 Task: Create a due date automation trigger when advanced on, on the tuesday before a card is due add content with a description containing resume at 11:00 AM.
Action: Mouse moved to (970, 71)
Screenshot: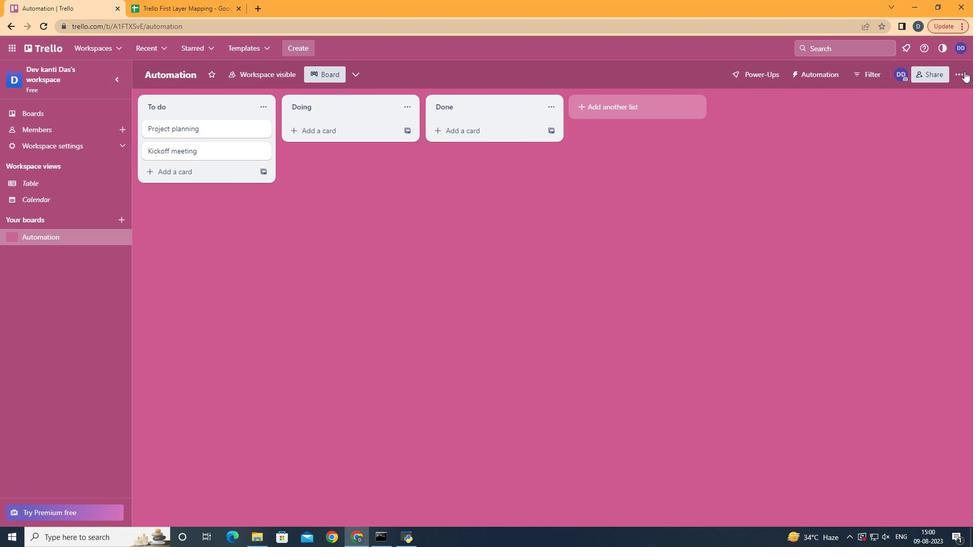 
Action: Mouse pressed left at (970, 71)
Screenshot: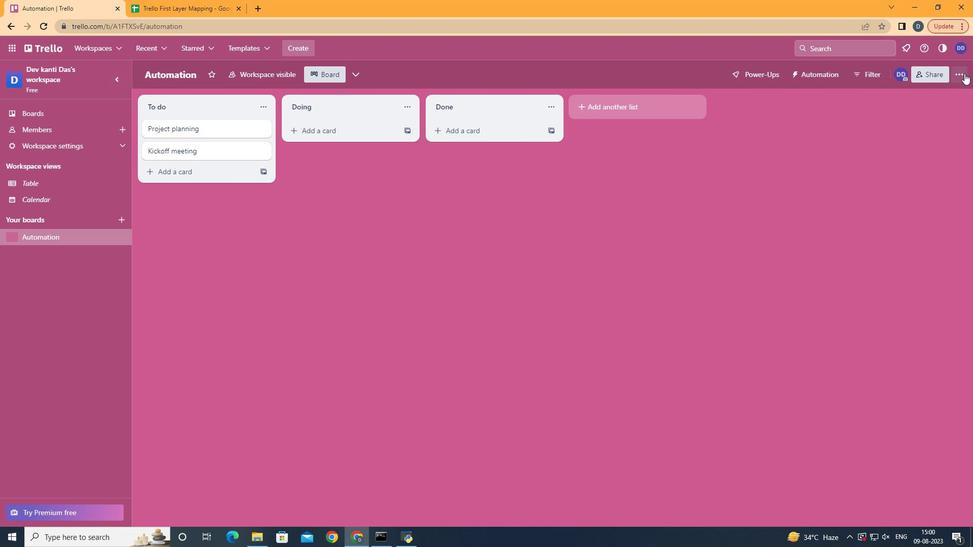 
Action: Mouse moved to (970, 78)
Screenshot: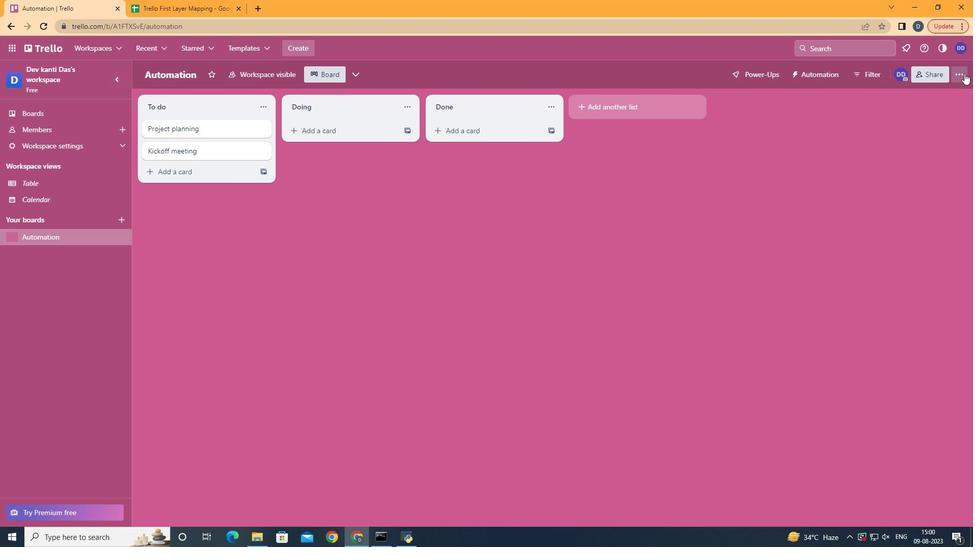 
Action: Mouse pressed left at (970, 78)
Screenshot: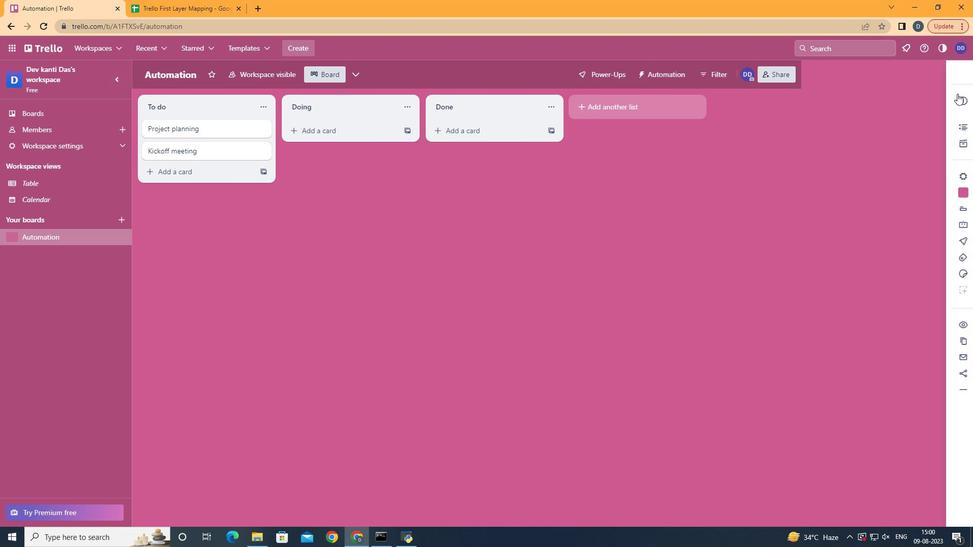 
Action: Mouse moved to (889, 228)
Screenshot: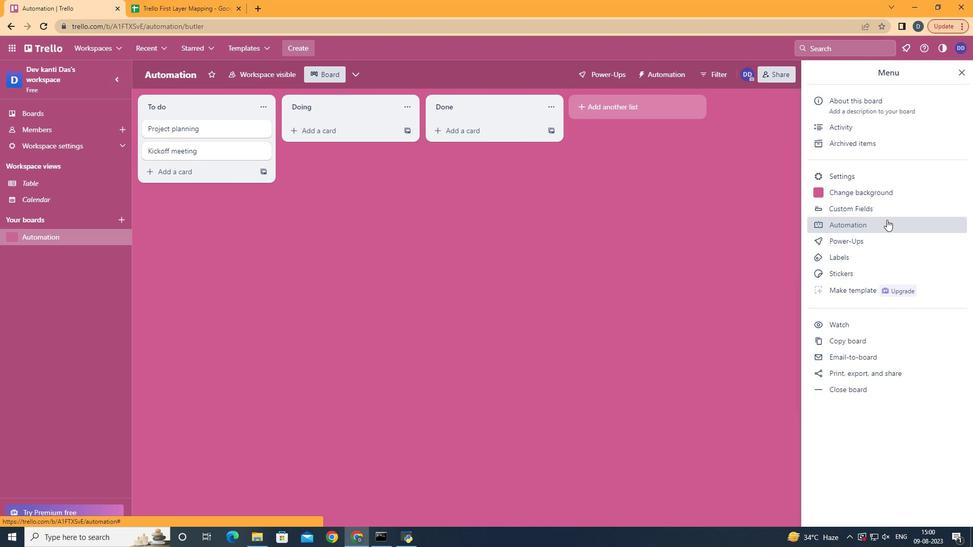 
Action: Mouse pressed left at (889, 228)
Screenshot: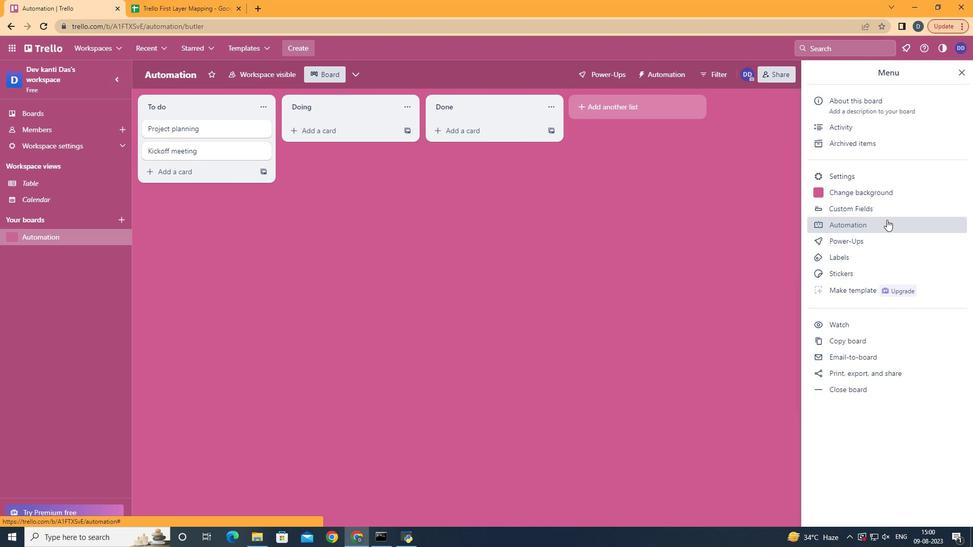 
Action: Mouse moved to (204, 214)
Screenshot: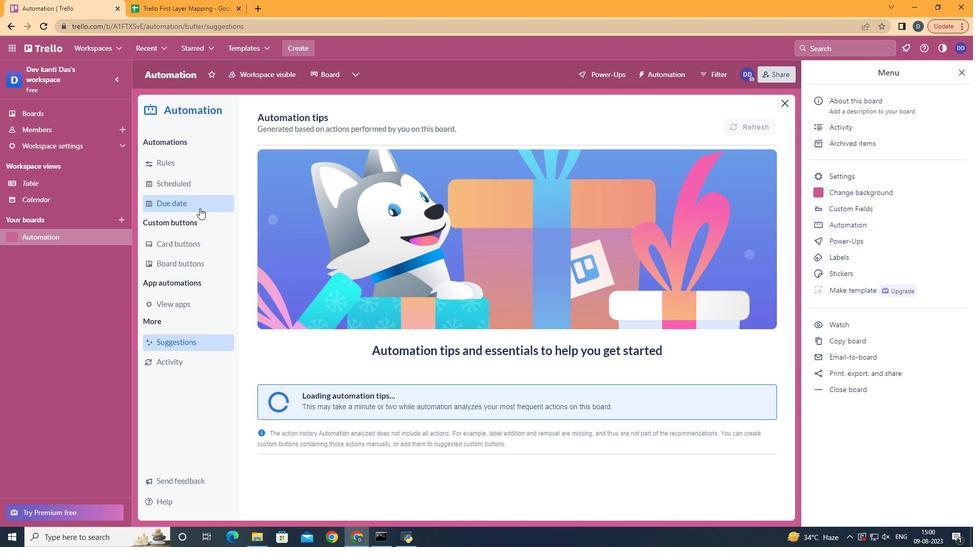 
Action: Mouse pressed left at (204, 214)
Screenshot: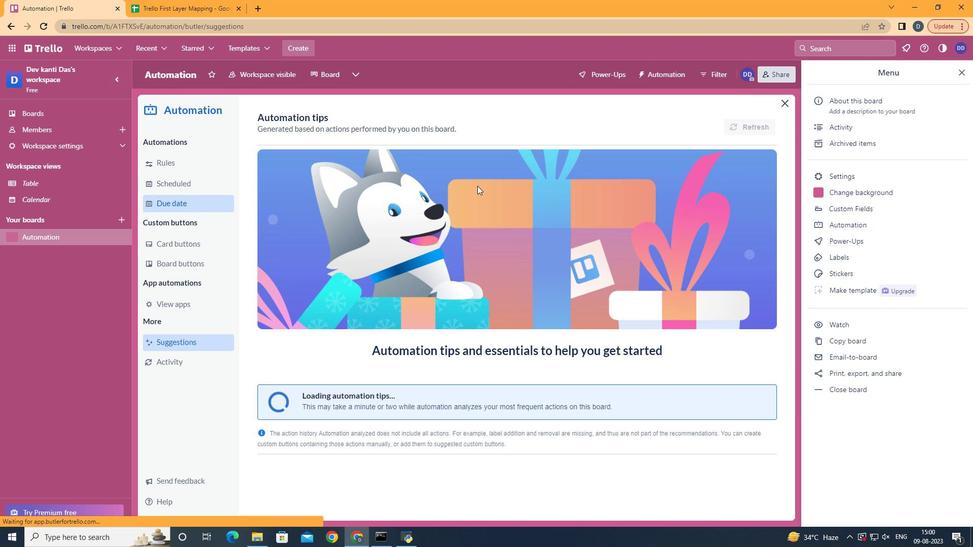 
Action: Mouse moved to (740, 125)
Screenshot: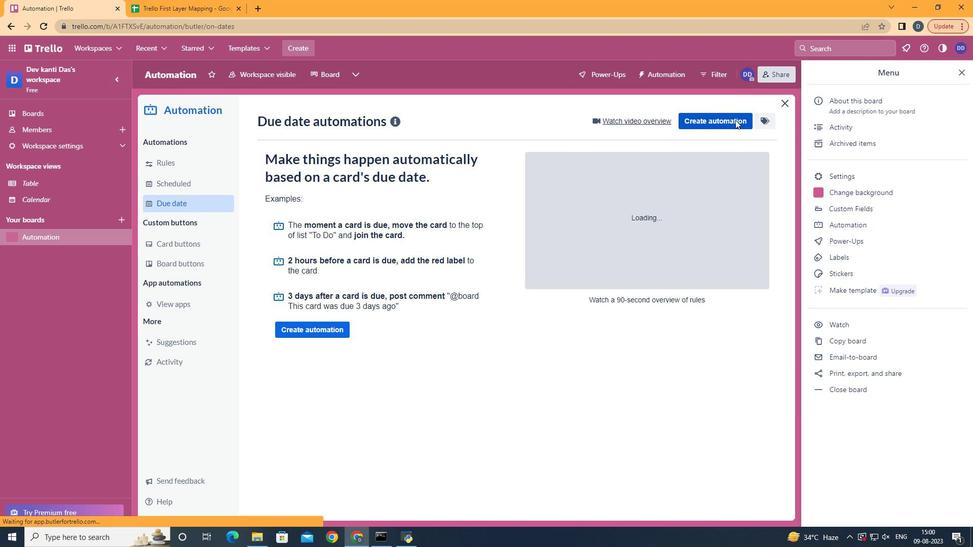 
Action: Mouse pressed left at (740, 125)
Screenshot: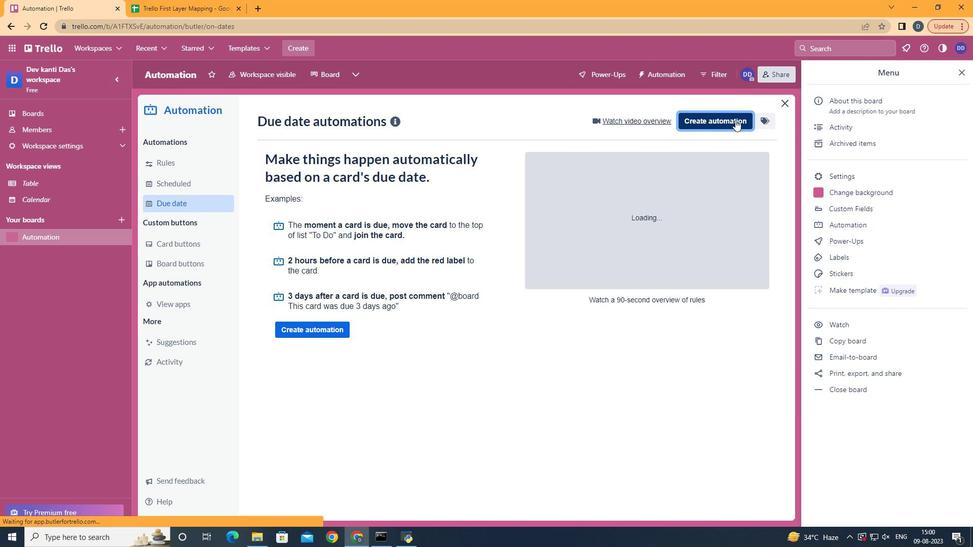 
Action: Mouse moved to (490, 222)
Screenshot: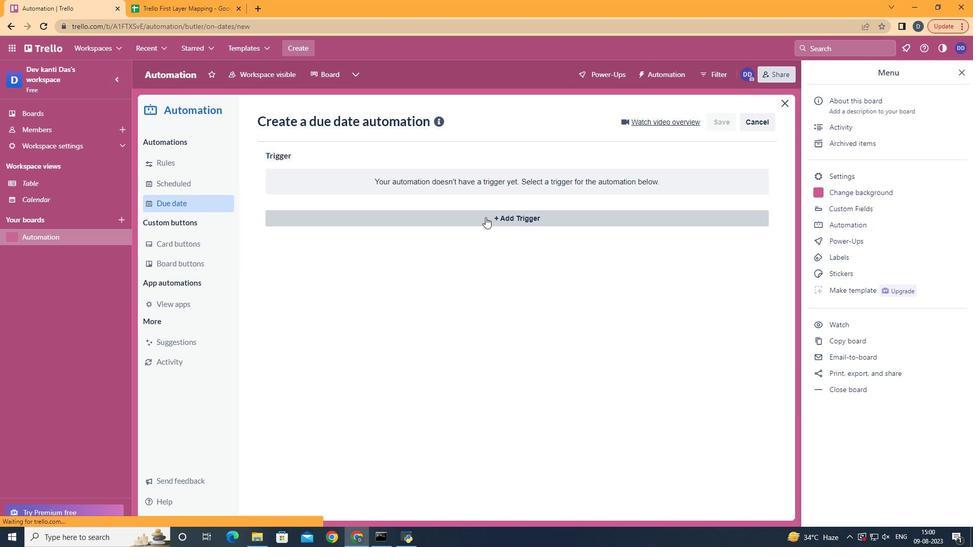 
Action: Mouse pressed left at (490, 222)
Screenshot: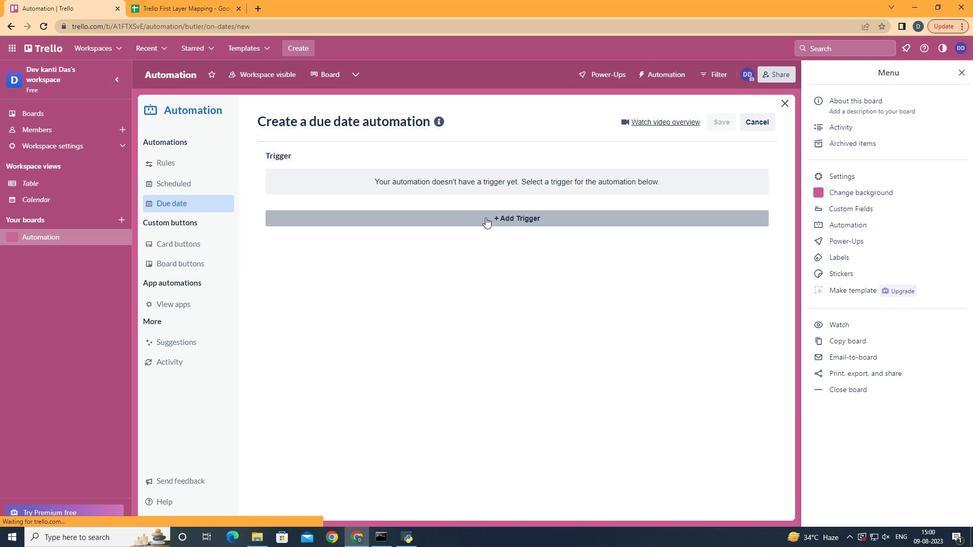 
Action: Mouse moved to (335, 291)
Screenshot: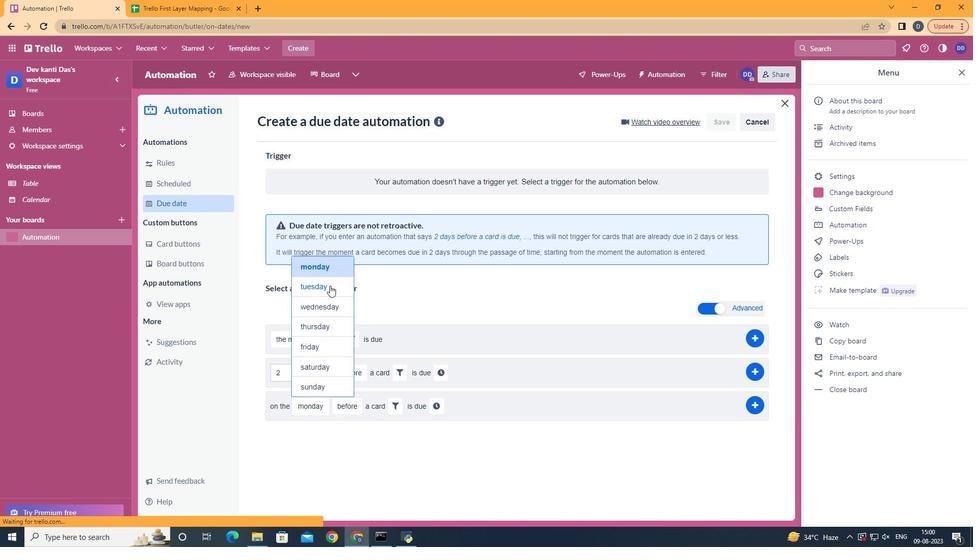 
Action: Mouse pressed left at (335, 291)
Screenshot: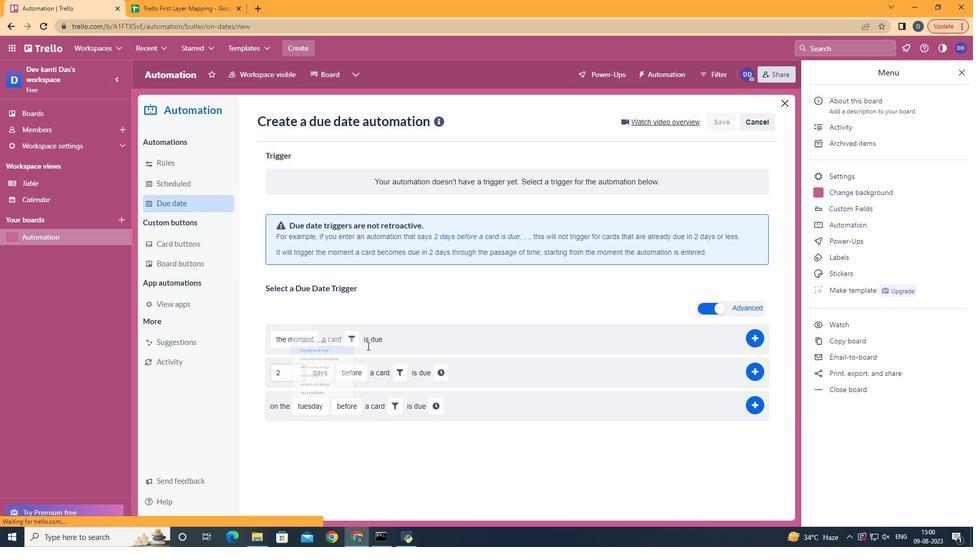 
Action: Mouse moved to (397, 412)
Screenshot: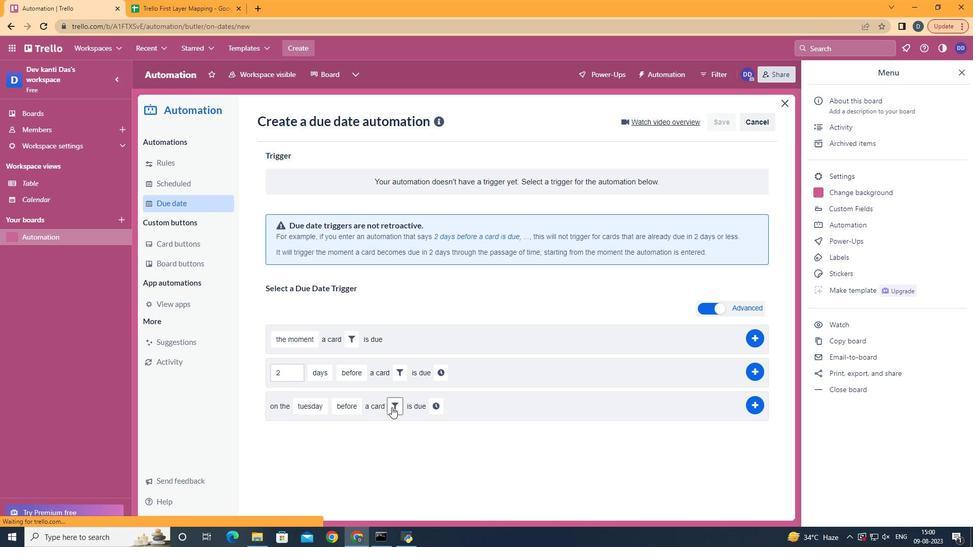 
Action: Mouse pressed left at (397, 412)
Screenshot: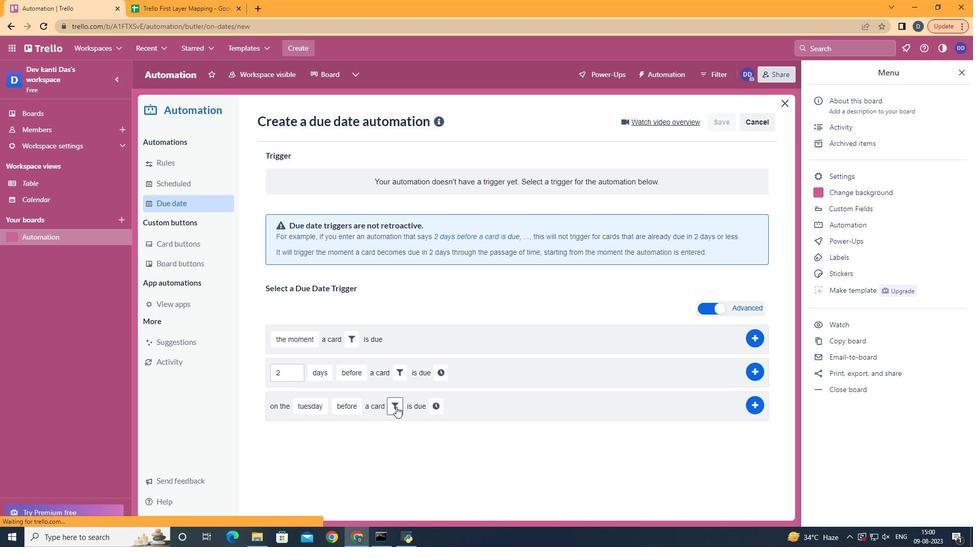 
Action: Mouse moved to (525, 447)
Screenshot: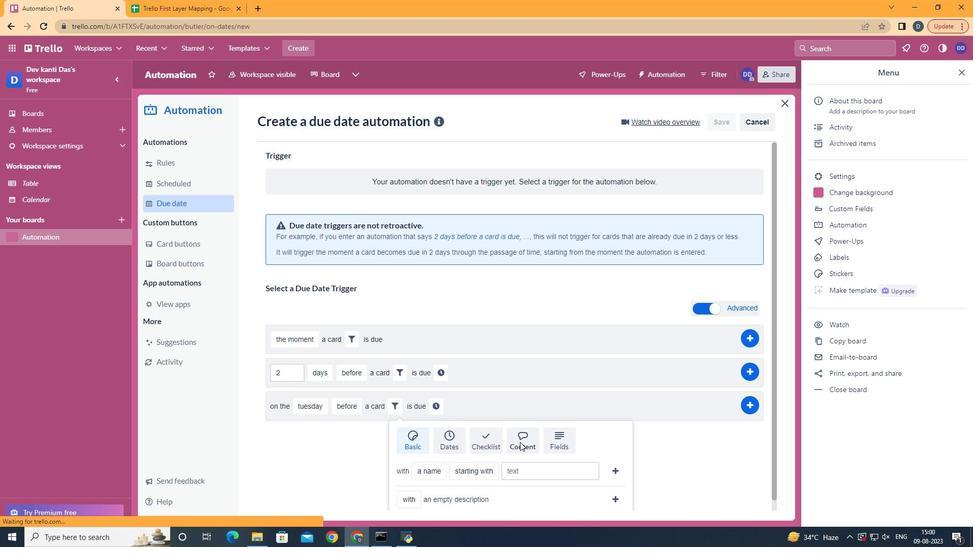 
Action: Mouse pressed left at (525, 447)
Screenshot: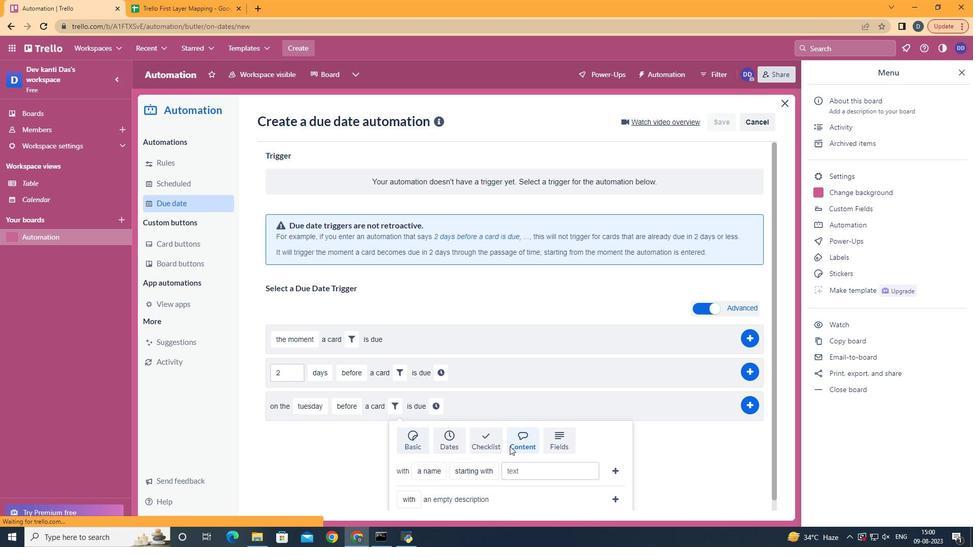 
Action: Mouse moved to (445, 436)
Screenshot: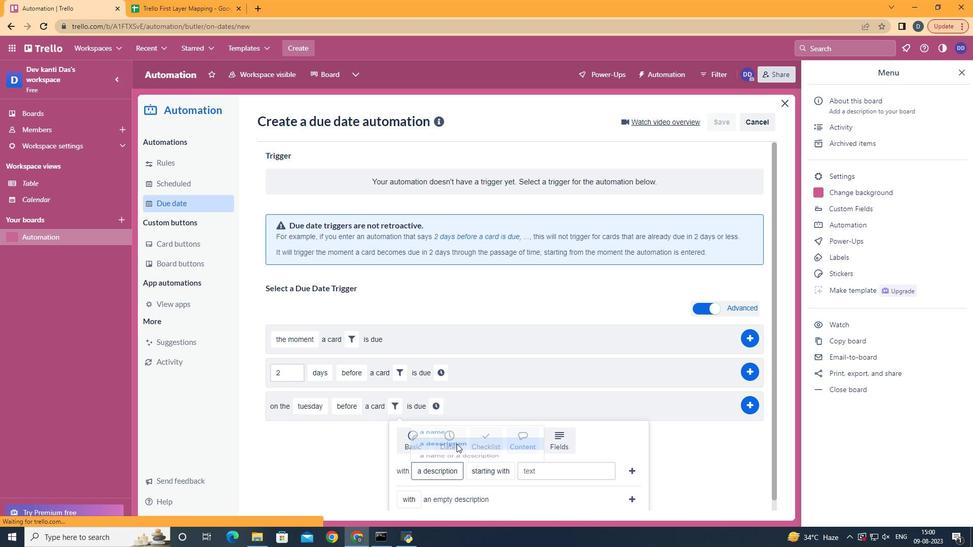 
Action: Mouse pressed left at (445, 436)
Screenshot: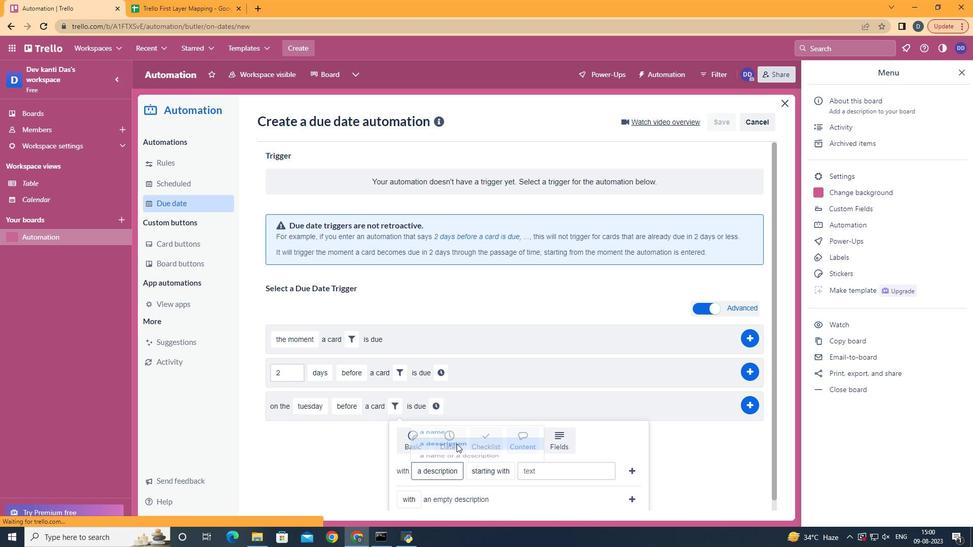 
Action: Mouse moved to (501, 394)
Screenshot: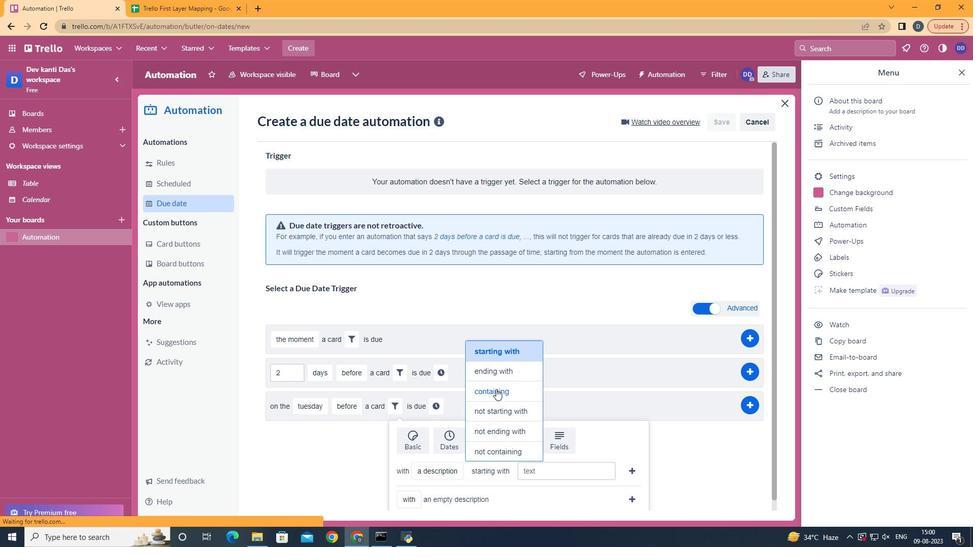 
Action: Mouse pressed left at (501, 394)
Screenshot: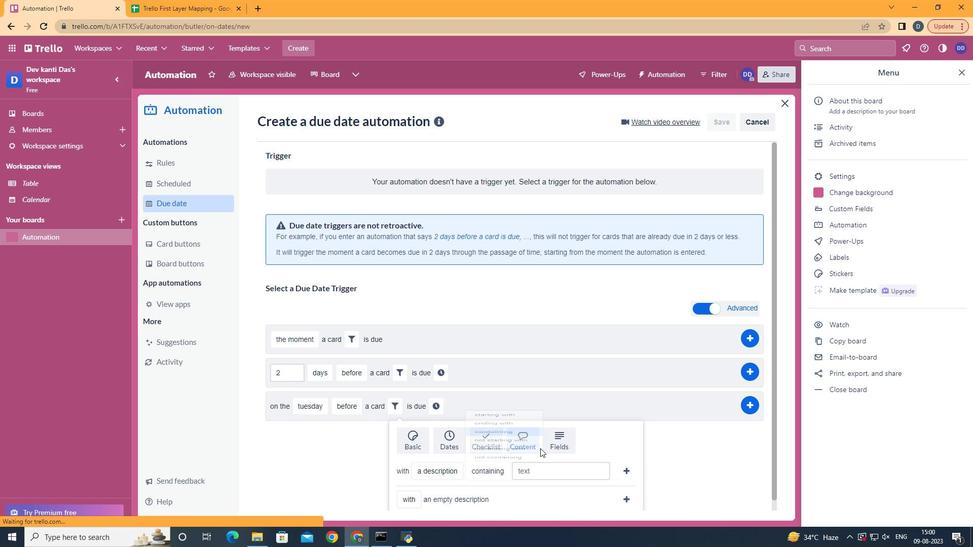 
Action: Mouse moved to (558, 479)
Screenshot: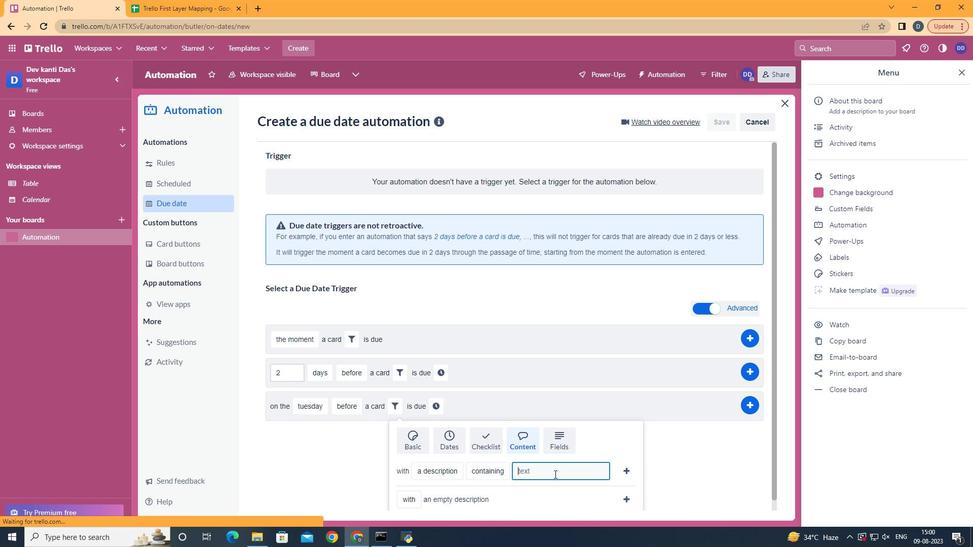 
Action: Mouse pressed left at (558, 479)
Screenshot: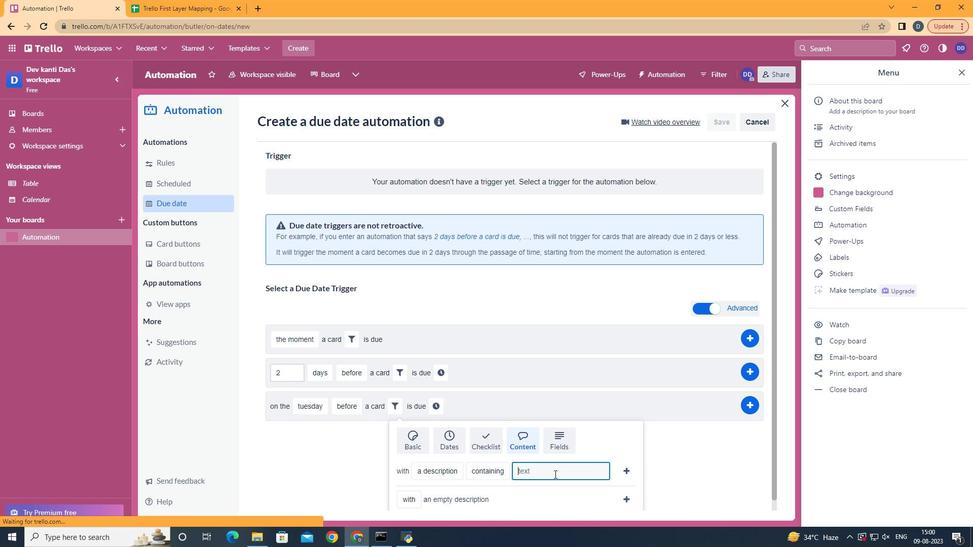 
Action: Mouse moved to (559, 479)
Screenshot: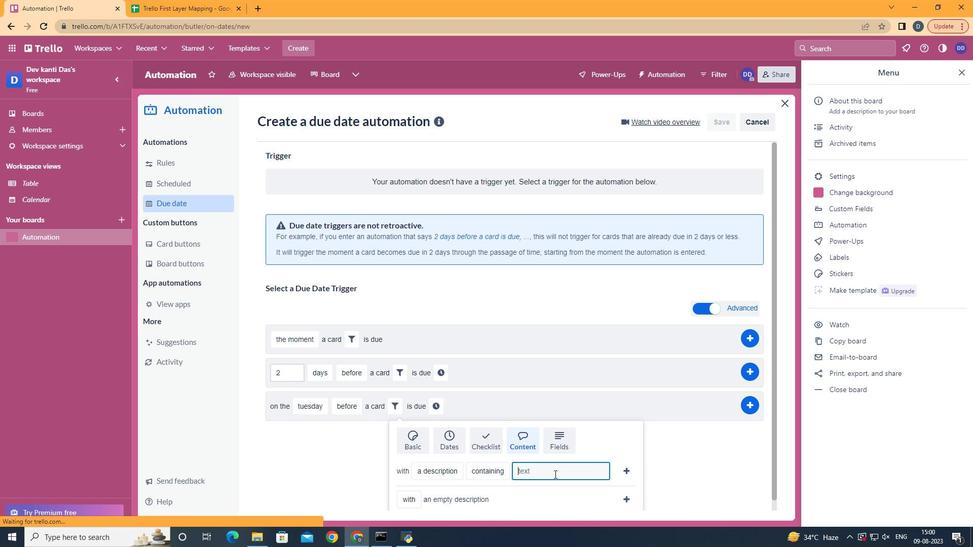 
Action: Key pressed resume
Screenshot: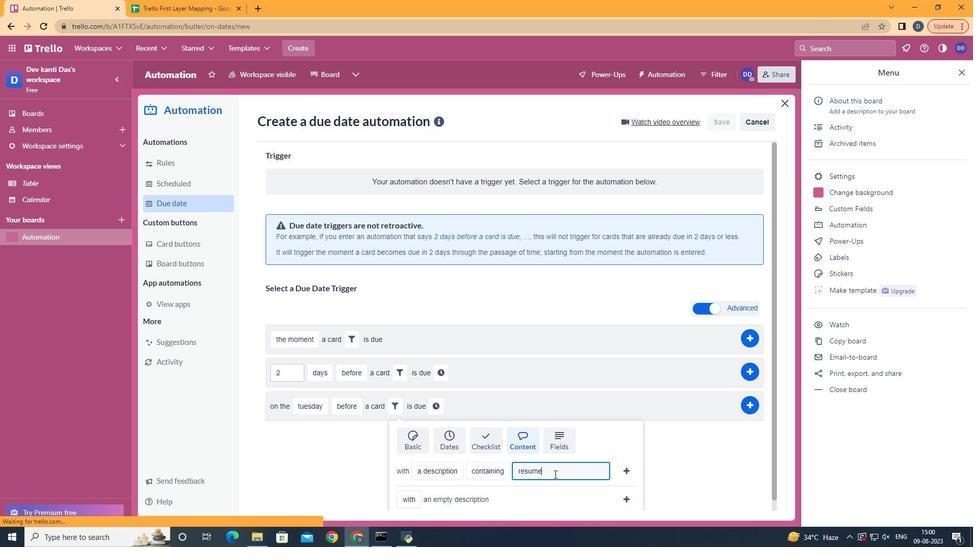 
Action: Mouse moved to (628, 480)
Screenshot: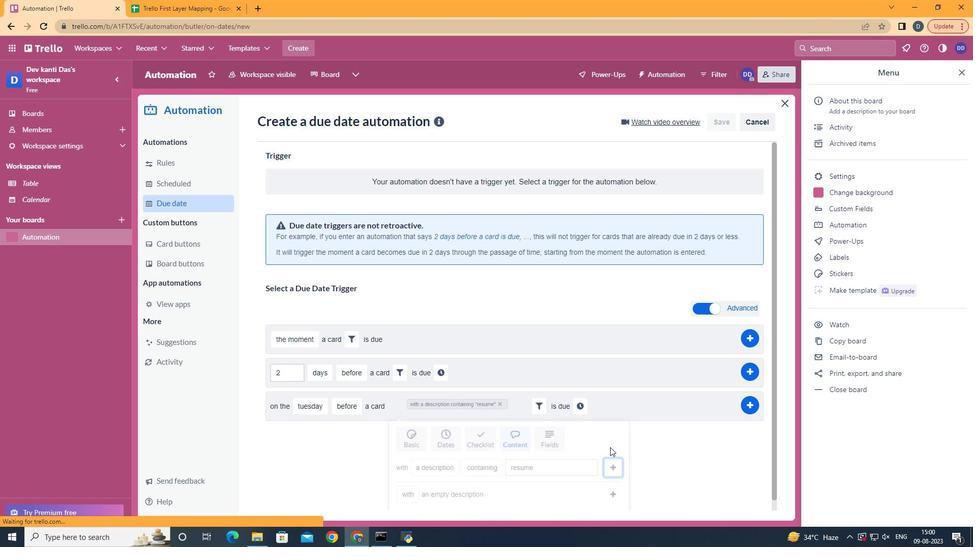 
Action: Mouse pressed left at (628, 480)
Screenshot: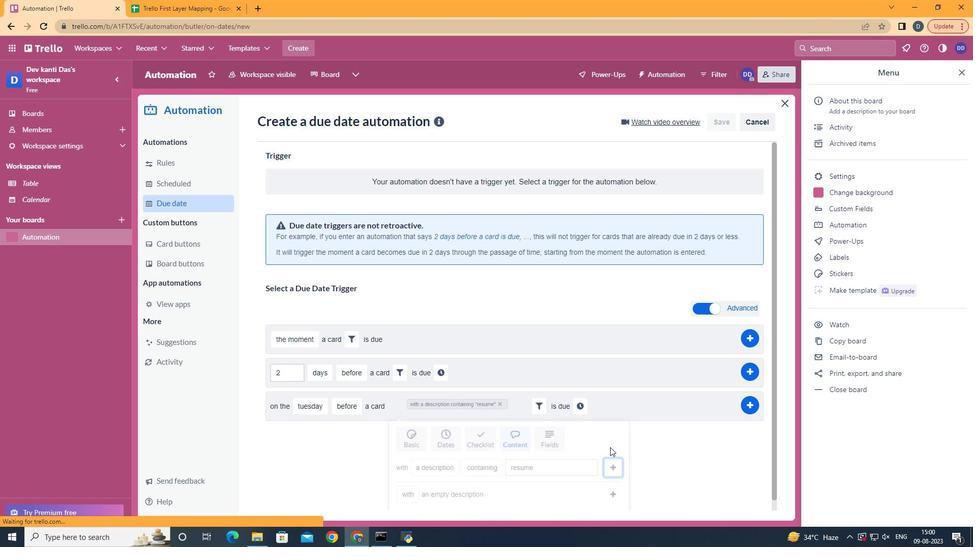 
Action: Mouse moved to (589, 408)
Screenshot: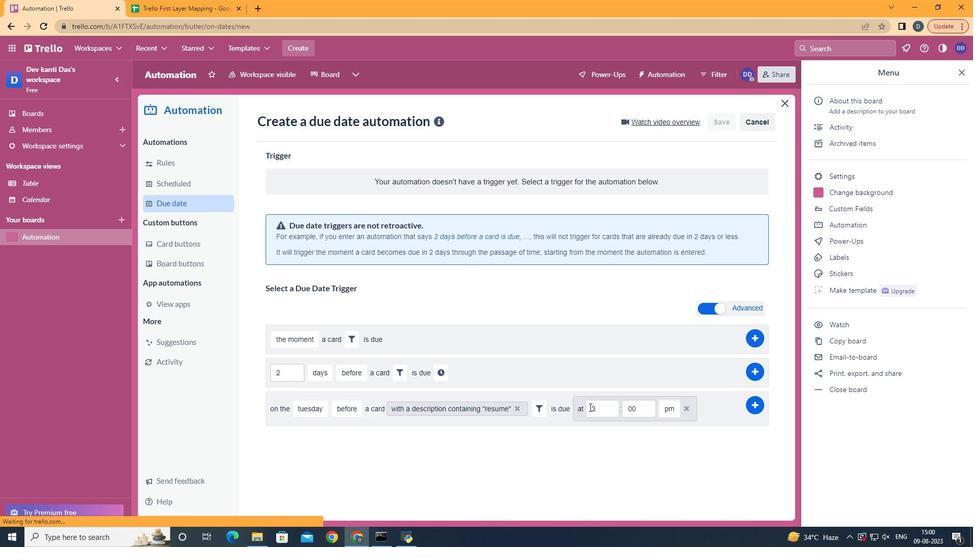 
Action: Mouse pressed left at (589, 408)
Screenshot: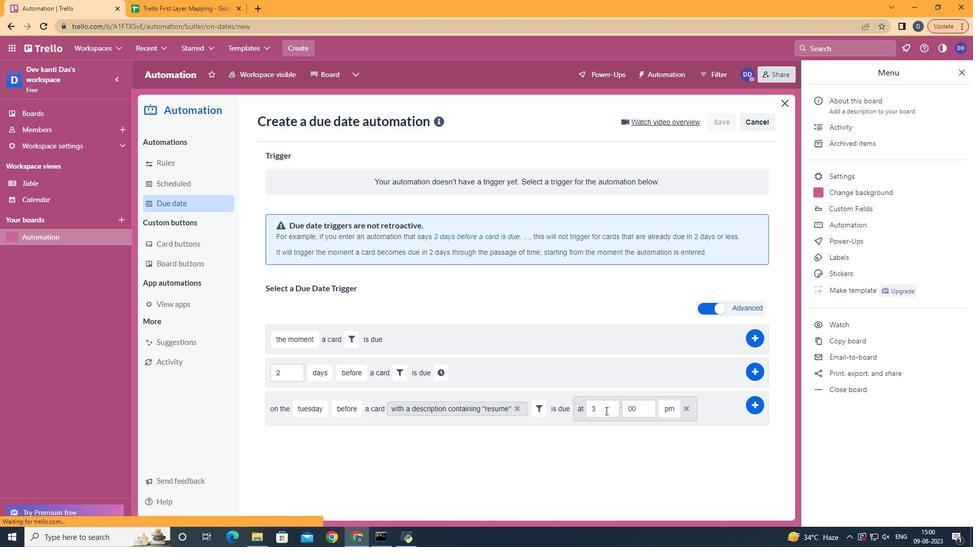 
Action: Mouse moved to (614, 415)
Screenshot: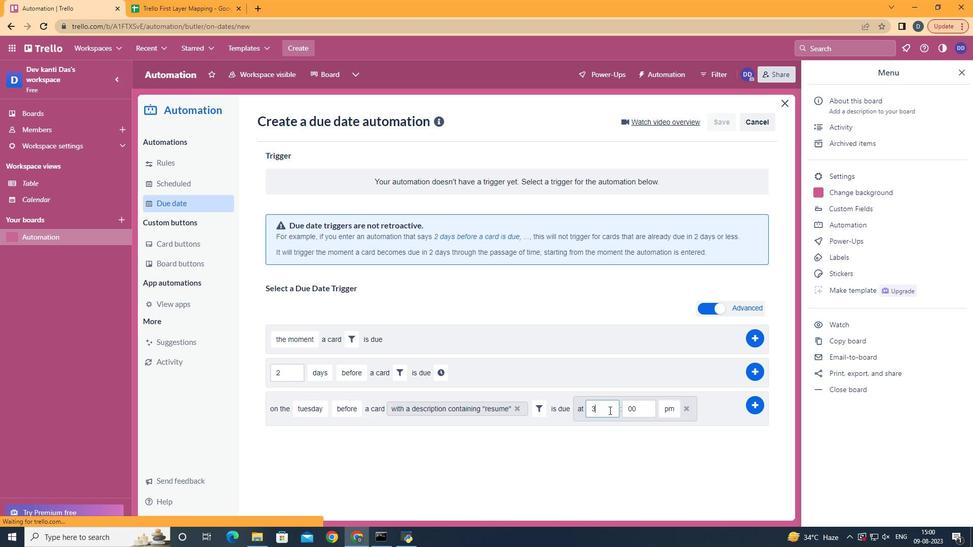
Action: Mouse pressed left at (614, 415)
Screenshot: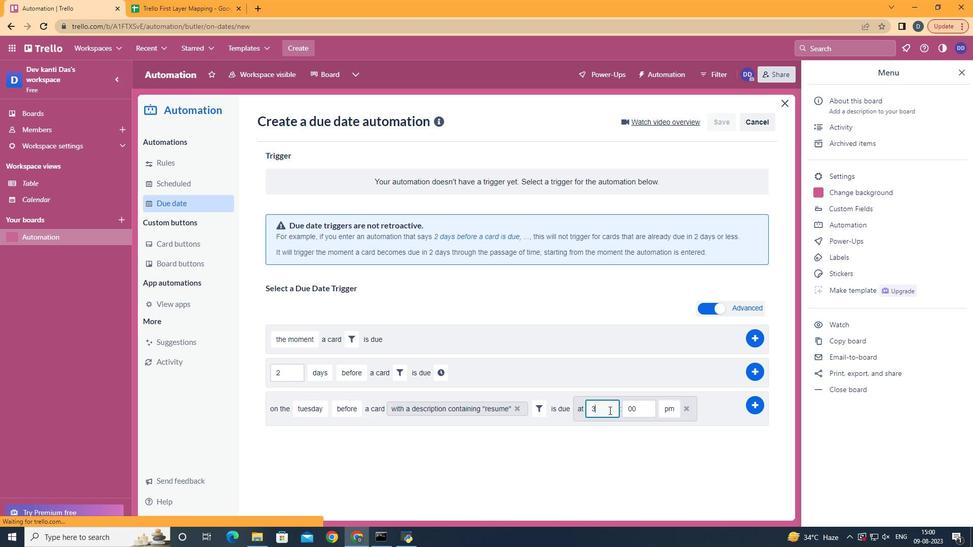 
Action: Key pressed <Key.backspace>11
Screenshot: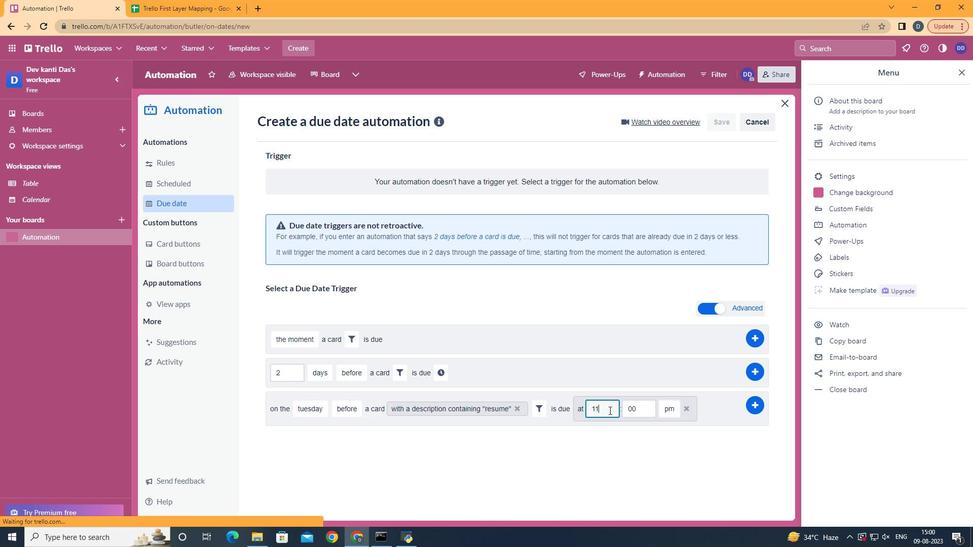 
Action: Mouse moved to (677, 433)
Screenshot: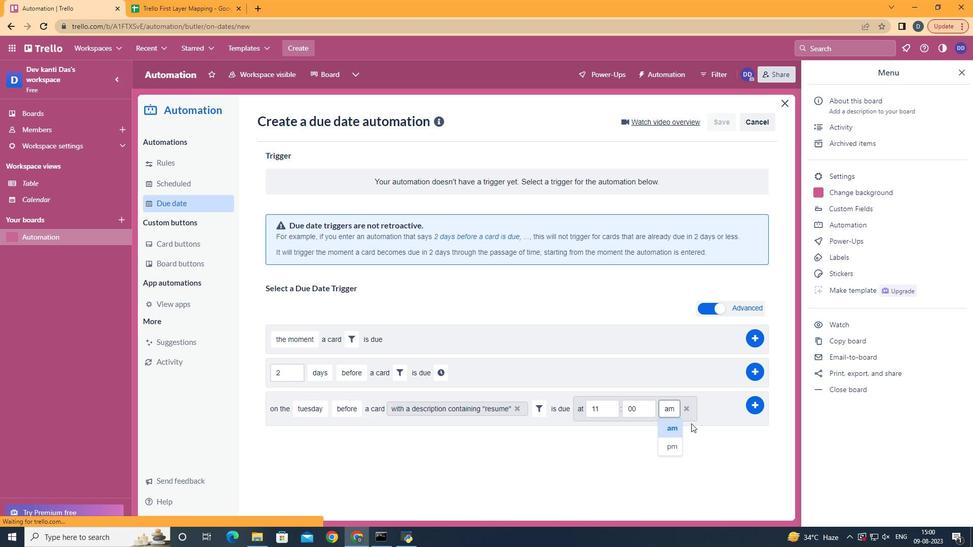 
Action: Mouse pressed left at (677, 433)
Screenshot: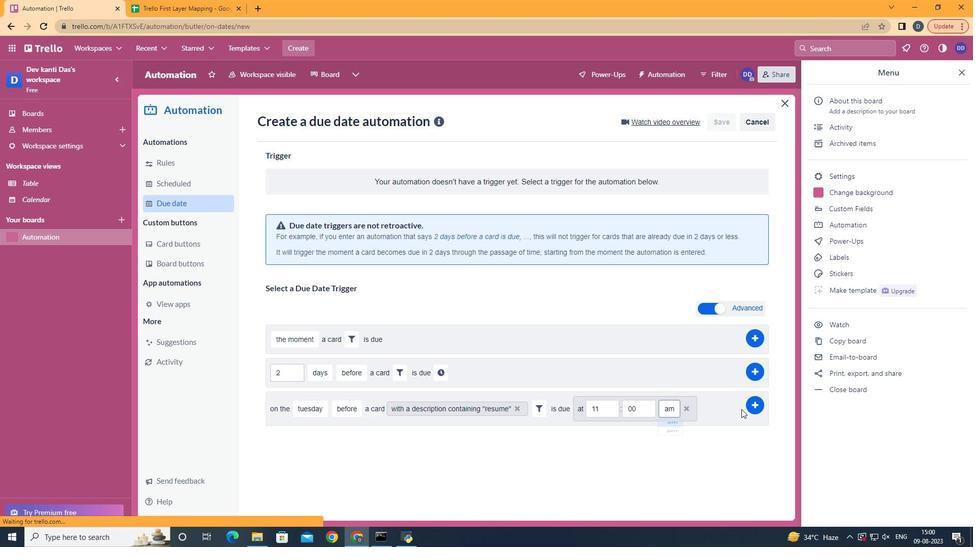 
Action: Mouse moved to (759, 411)
Screenshot: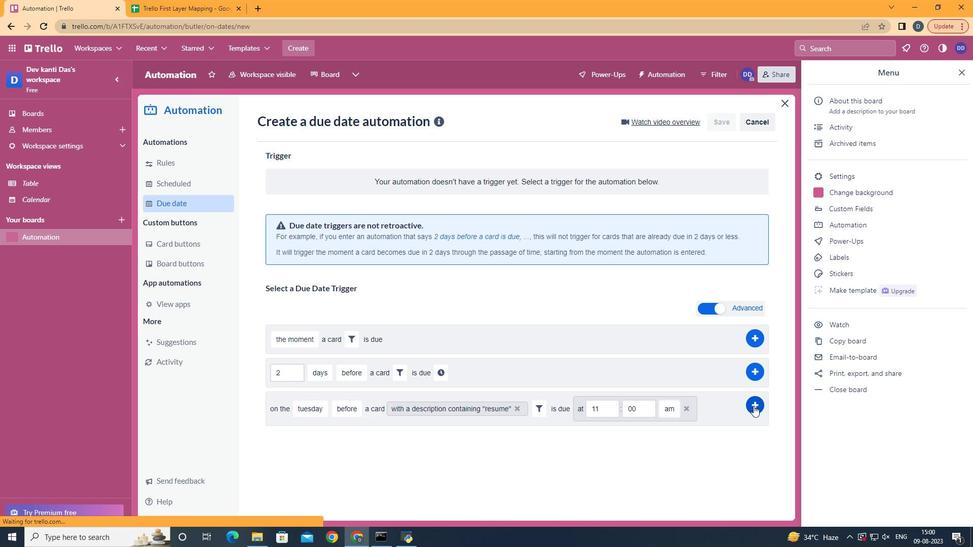 
Action: Mouse pressed left at (759, 411)
Screenshot: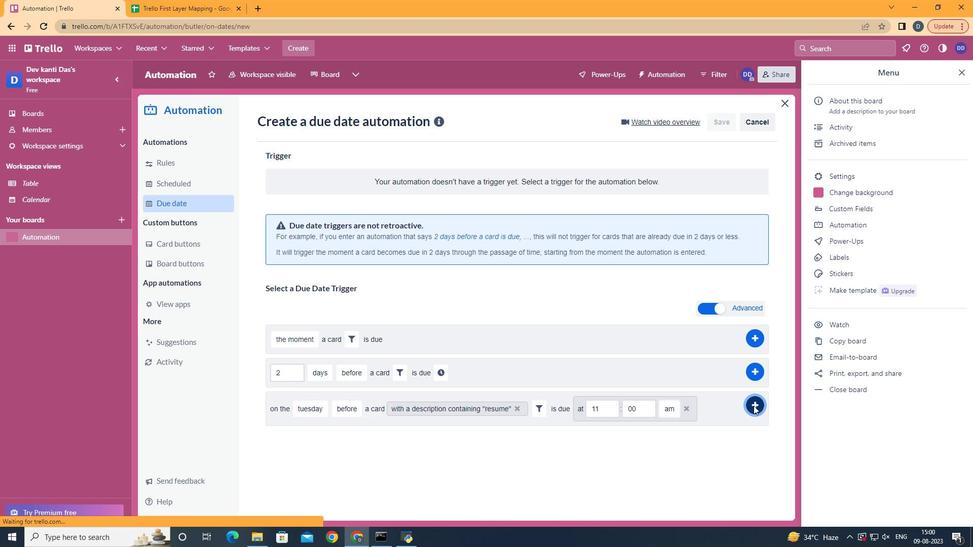 
Action: Mouse moved to (470, 276)
Screenshot: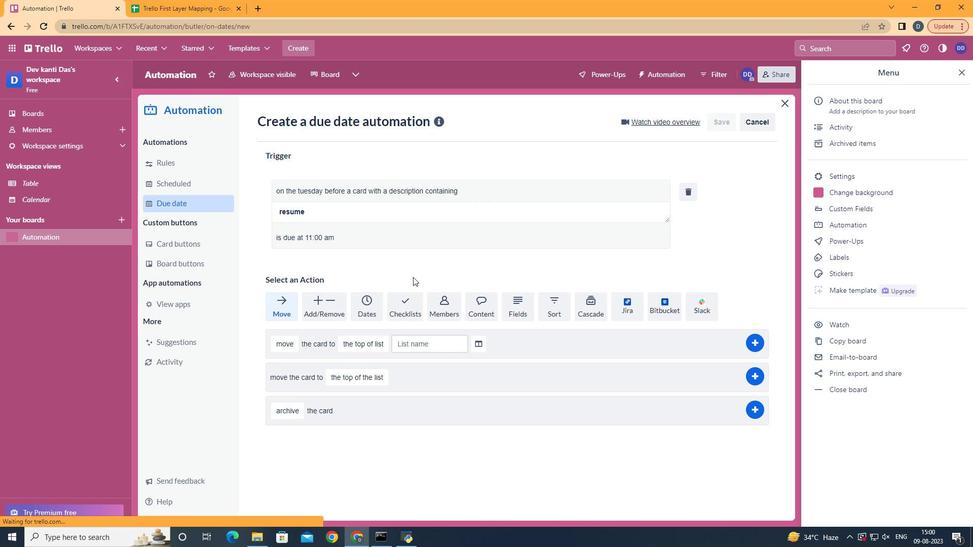 
